 Task: Create List Brand Identity Review in Board Reputation Management Platforms to Workspace Intellectual Property Services. Create List Brand Identity Standards in Board Social Media Listening and Sentiment Analysis to Workspace Intellectual Property Services. Create List Brand Identity Assets in Board Market Analysis for Industry Regulation Compliance to Workspace Intellectual Property Services
Action: Mouse moved to (80, 294)
Screenshot: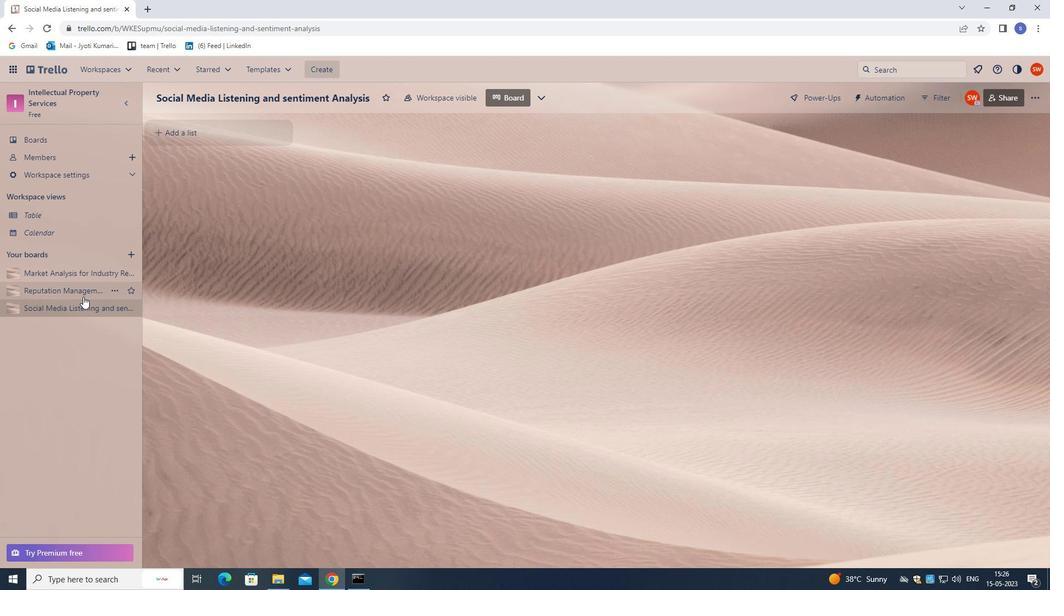 
Action: Mouse pressed left at (80, 294)
Screenshot: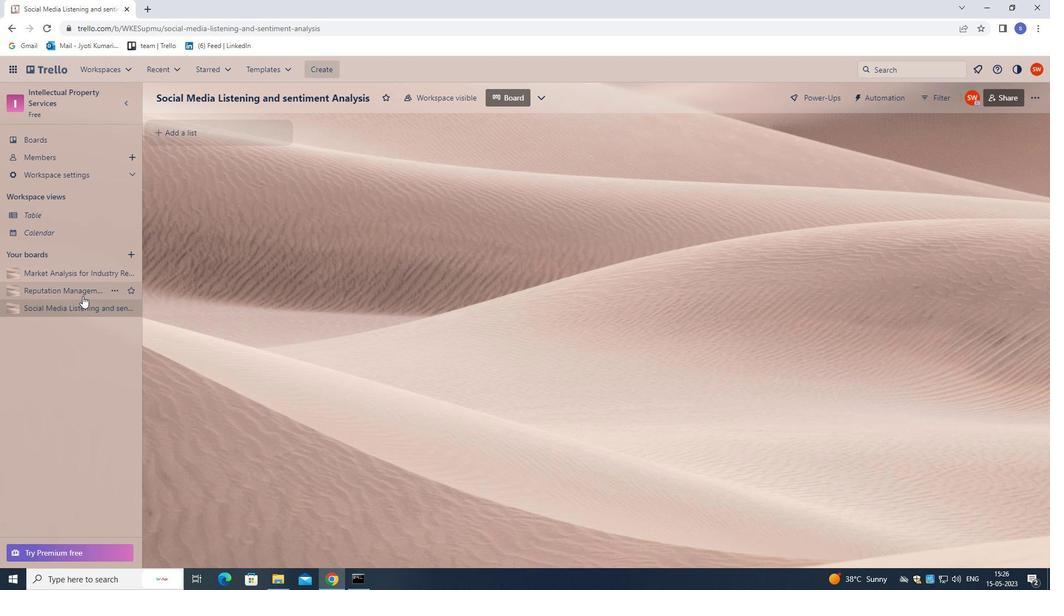 
Action: Mouse moved to (198, 137)
Screenshot: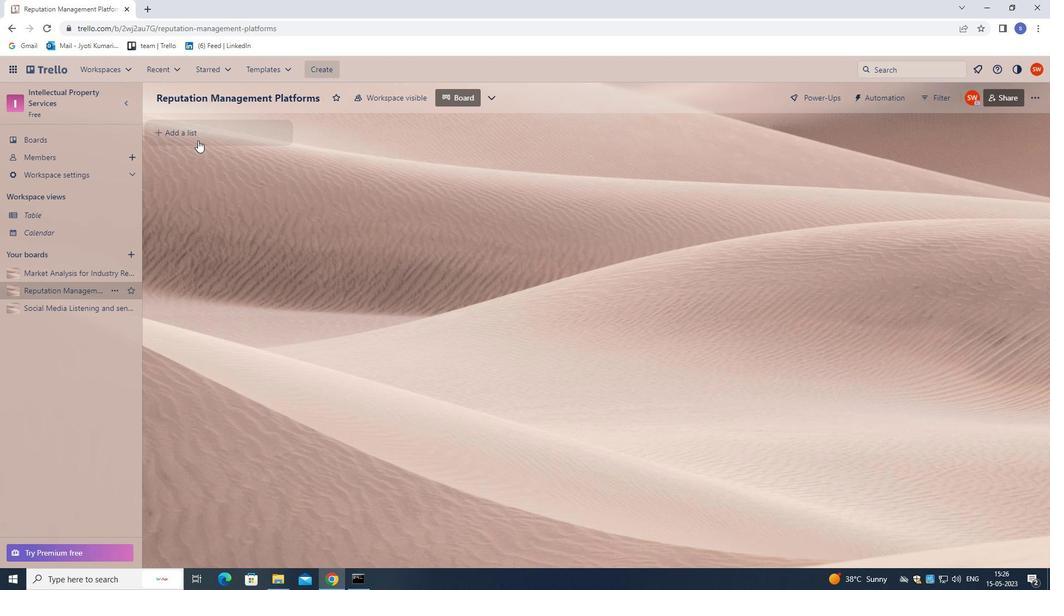 
Action: Mouse pressed left at (198, 137)
Screenshot: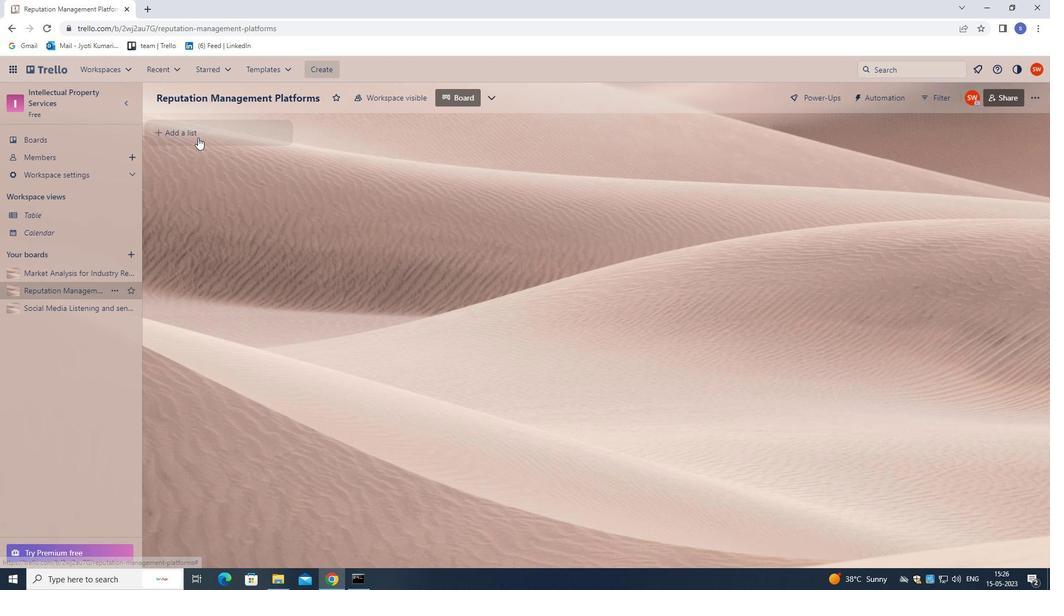 
Action: Mouse moved to (253, 270)
Screenshot: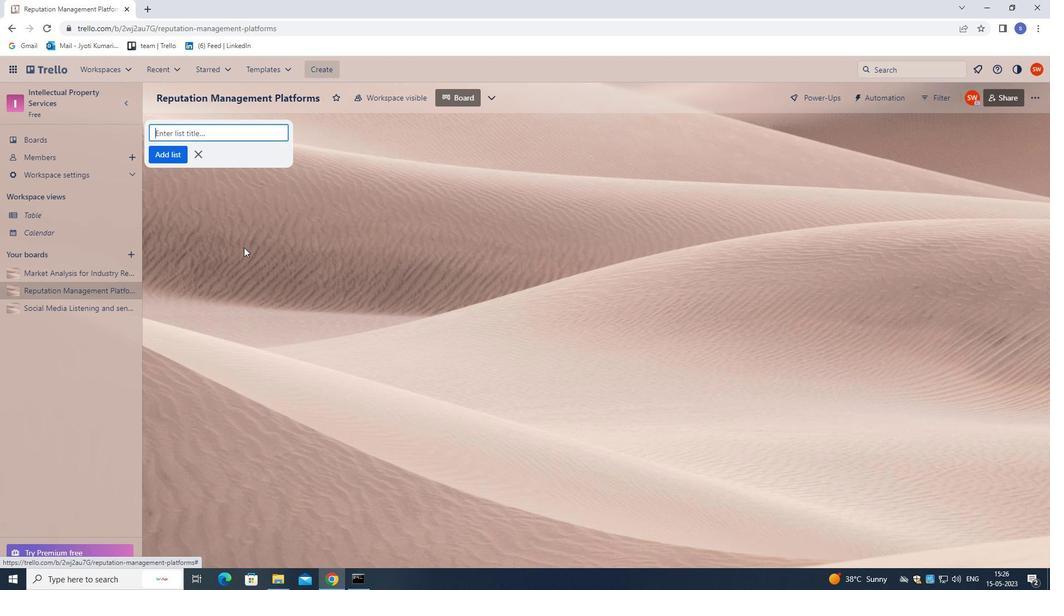 
Action: Key pressed <Key.shift><Key.shift><Key.shift><Key.shift><Key.shift><Key.shift><Key.shift><Key.shift><Key.shift><Key.shift><Key.shift><Key.shift><Key.shift><Key.shift><Key.shift><Key.shift><Key.shift>BRAND<Key.space><Key.shift>IDENTITY<Key.space><Key.shift>STANDARDS<Key.enter>
Screenshot: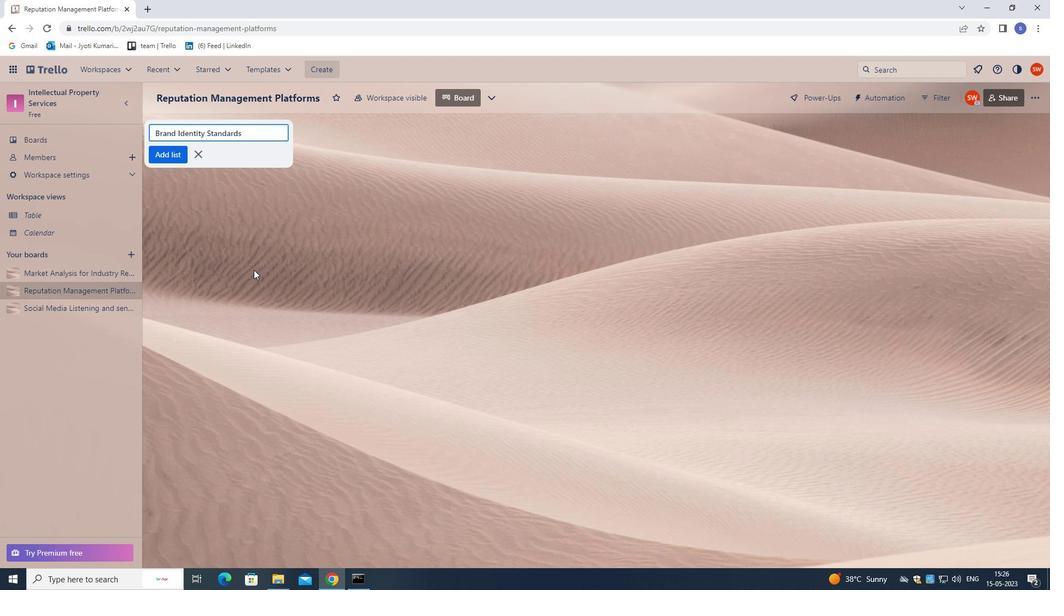 
Action: Mouse moved to (57, 310)
Screenshot: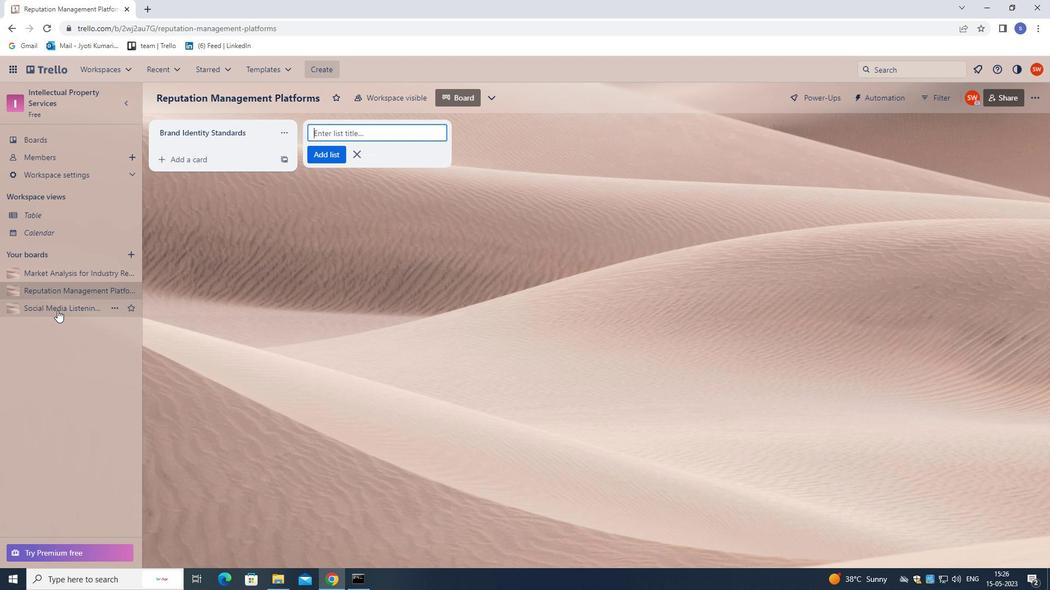 
Action: Mouse pressed left at (57, 310)
Screenshot: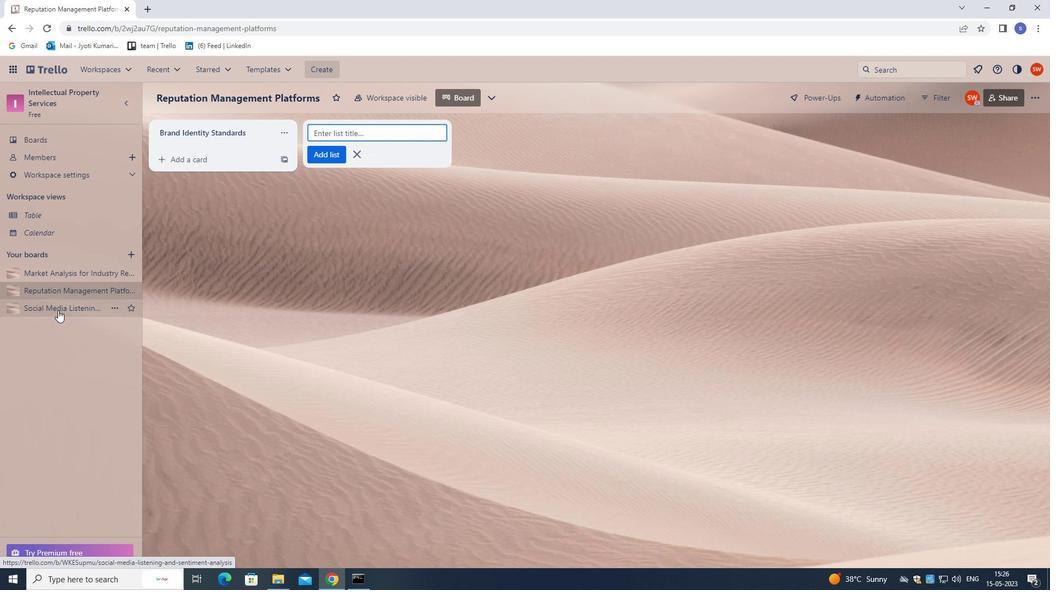 
Action: Mouse moved to (198, 132)
Screenshot: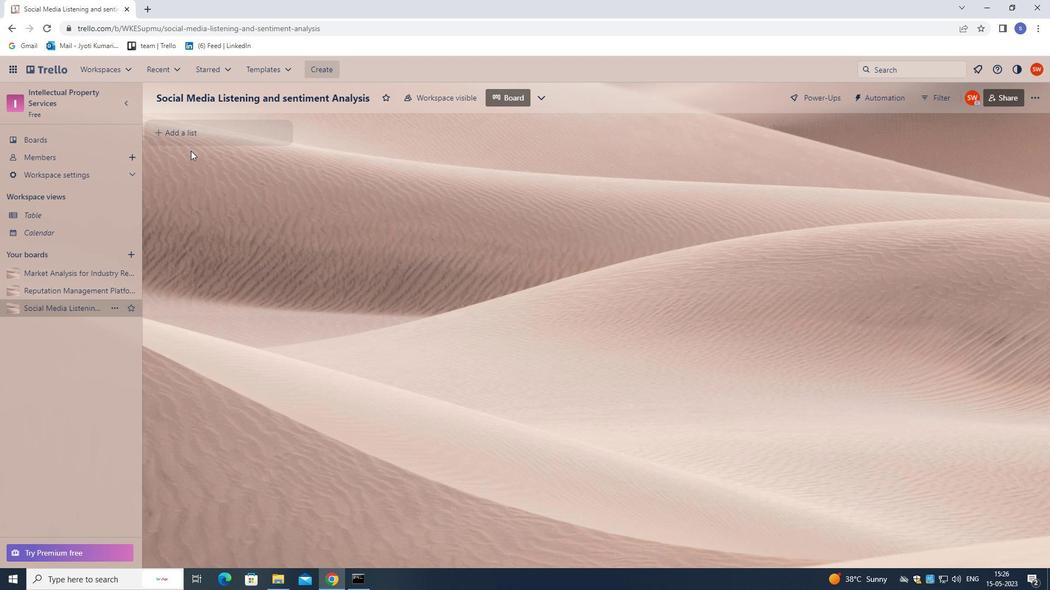 
Action: Mouse pressed left at (198, 132)
Screenshot: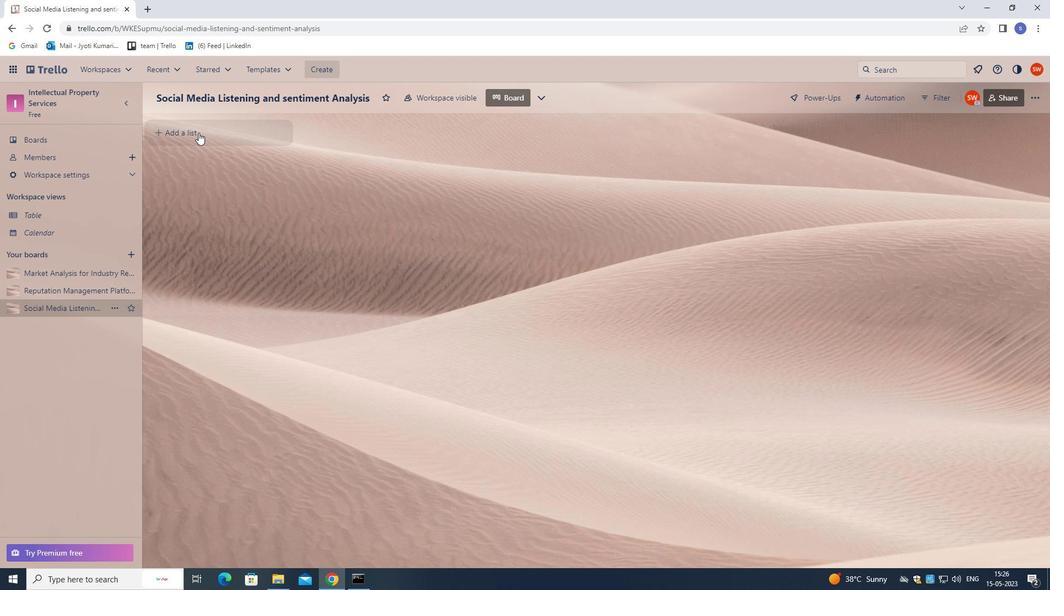 
Action: Mouse moved to (187, 252)
Screenshot: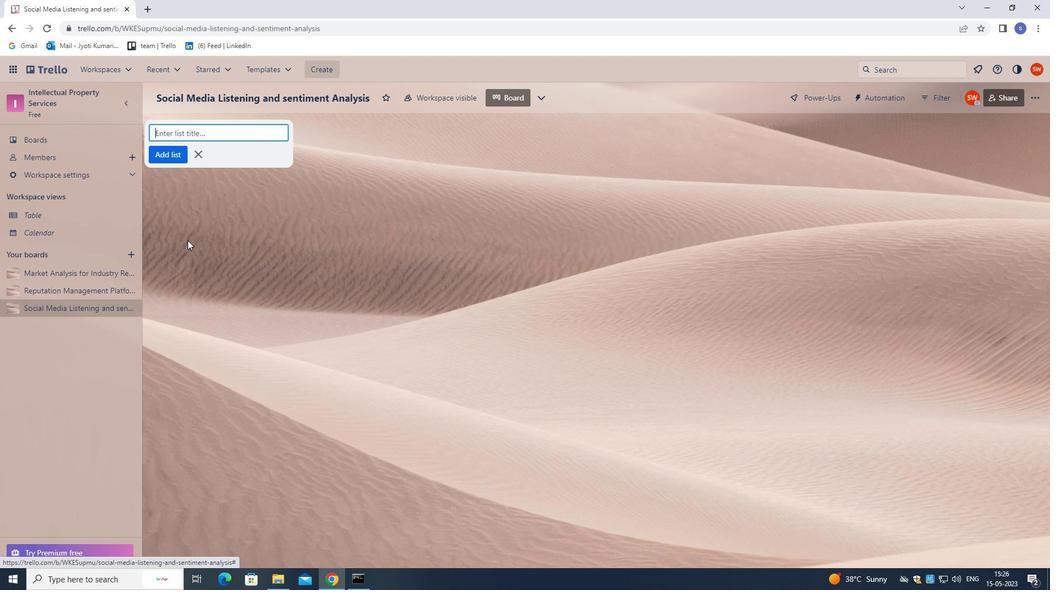 
Action: Key pressed <Key.shift>BRAND<Key.space><Key.shift><Key.shift>IDENTITY<Key.space><Key.shift><Key.shift><Key.shift><Key.shift><Key.shift><Key.shift><Key.shift><Key.shift><Key.shift><Key.shift><Key.shift><Key.shift><Key.shift><Key.shift><Key.shift><Key.shift><Key.shift><Key.shift><Key.shift><Key.shift><Key.shift><Key.shift><Key.shift><Key.shift><Key.shift><Key.shift><Key.shift><Key.shift><Key.shift><Key.shift><Key.shift><Key.shift><Key.shift><Key.shift><Key.shift><Key.shift><Key.shift><Key.shift><Key.shift><Key.shift><Key.shift><Key.shift><Key.shift><Key.shift><Key.shift><Key.shift><Key.shift><Key.shift><Key.shift><Key.shift><Key.shift><Key.shift><Key.shift><Key.shift><Key.shift><Key.shift><Key.shift><Key.shift><Key.shift><Key.shift><Key.shift><Key.shift><Key.shift><Key.shift><Key.shift><Key.shift><Key.shift><Key.shift><Key.shift><Key.shift><Key.shift><Key.shift><Key.shift><Key.shift><Key.shift><Key.shift><Key.shift><Key.shift><Key.shift><Key.shift><Key.shift><Key.shift><Key.shift><Key.shift><Key.shift><Key.shift><Key.shift><Key.shift><Key.shift><Key.shift><Key.shift><Key.shift><Key.shift><Key.shift><Key.shift><Key.shift><Key.shift><Key.shift><Key.shift><Key.shift><Key.shift><Key.shift><Key.shift><Key.shift><Key.shift><Key.shift><Key.shift><Key.shift><Key.shift><Key.shift><Key.shift><Key.shift><Key.shift><Key.shift><Key.shift><Key.shift><Key.shift><Key.shift><Key.shift><Key.shift><Key.shift><Key.shift><Key.shift><Key.shift><Key.shift><Key.shift><Key.shift><Key.shift><Key.shift><Key.shift><Key.shift><Key.shift><Key.shift><Key.shift><Key.shift>STANDARD<Key.enter>
Screenshot: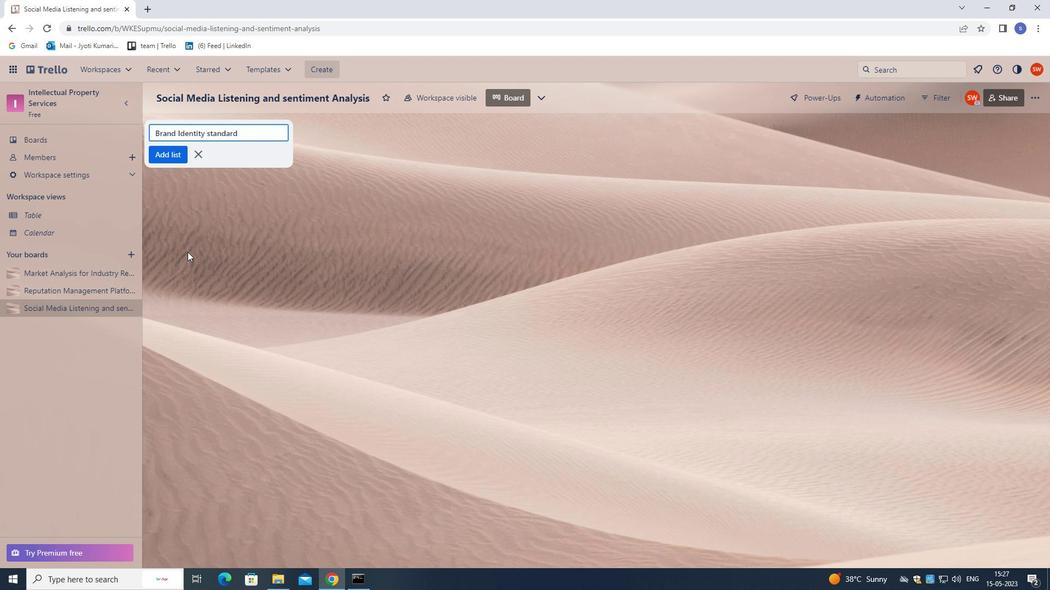
Action: Mouse moved to (57, 276)
Screenshot: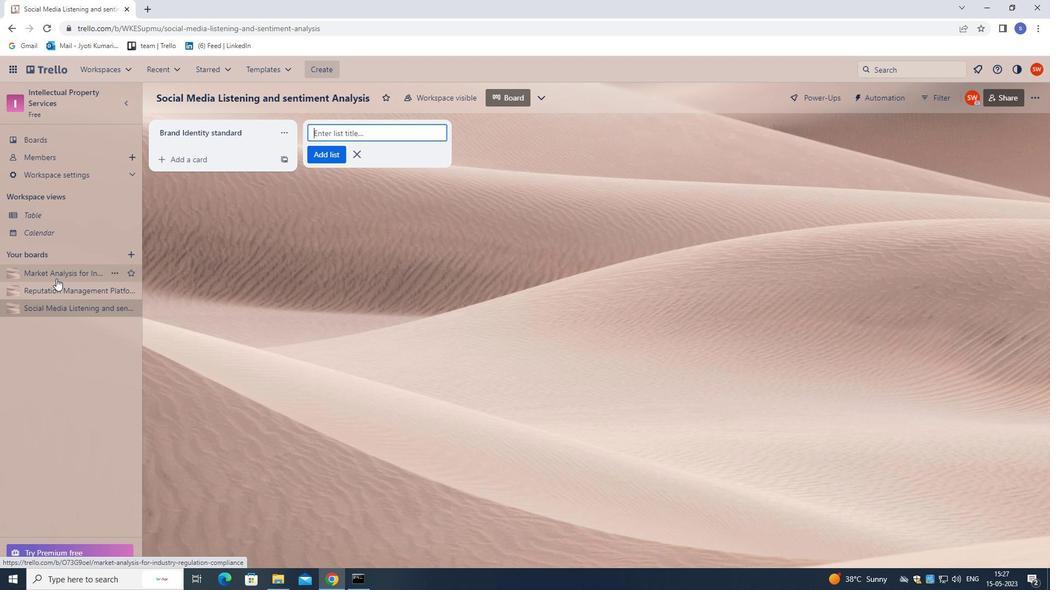 
Action: Mouse pressed left at (57, 276)
Screenshot: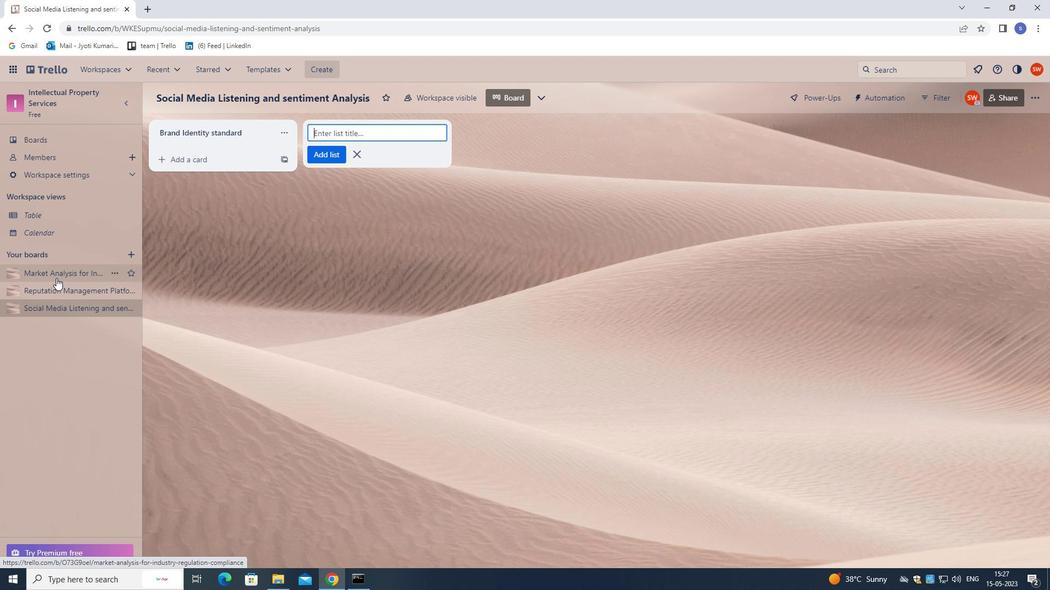 
Action: Mouse moved to (200, 138)
Screenshot: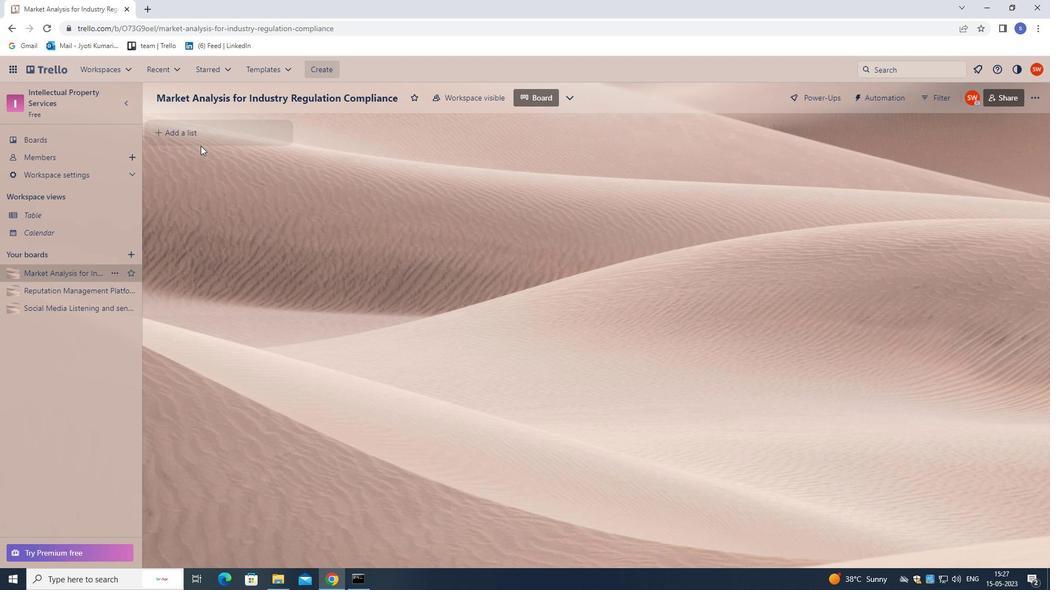 
Action: Mouse pressed left at (200, 138)
Screenshot: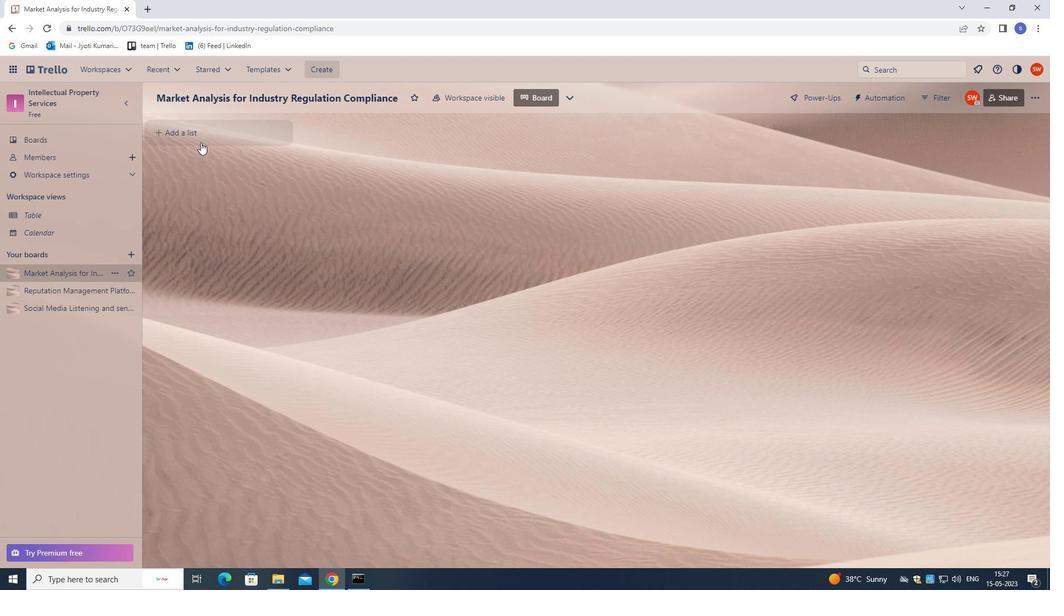 
Action: Mouse moved to (182, 204)
Screenshot: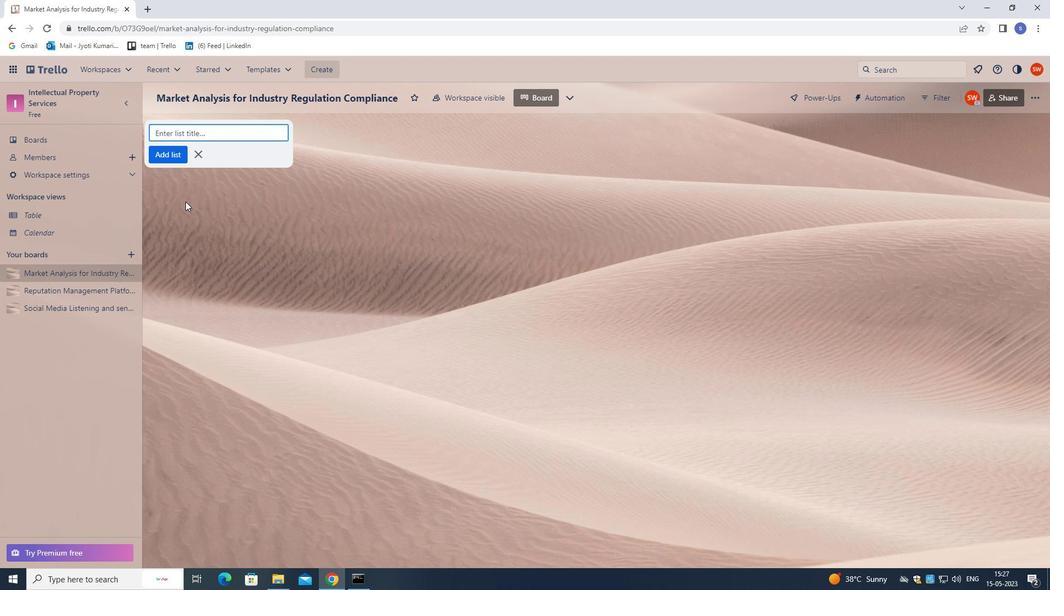 
Action: Key pressed <Key.shift>BRAND<Key.space><Key.shift>IDENTITY<Key.space><Key.shift>ASSETS<Key.left><Key.left><Key.left><Key.left><Key.left><Key.backspace><Key.shift>A
Screenshot: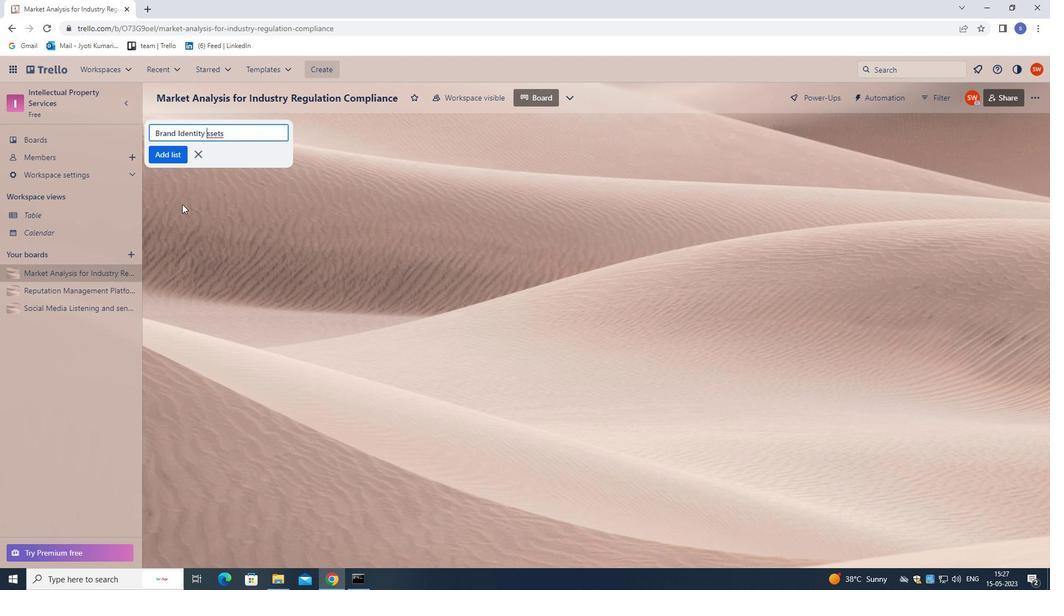 
Action: Mouse moved to (181, 230)
Screenshot: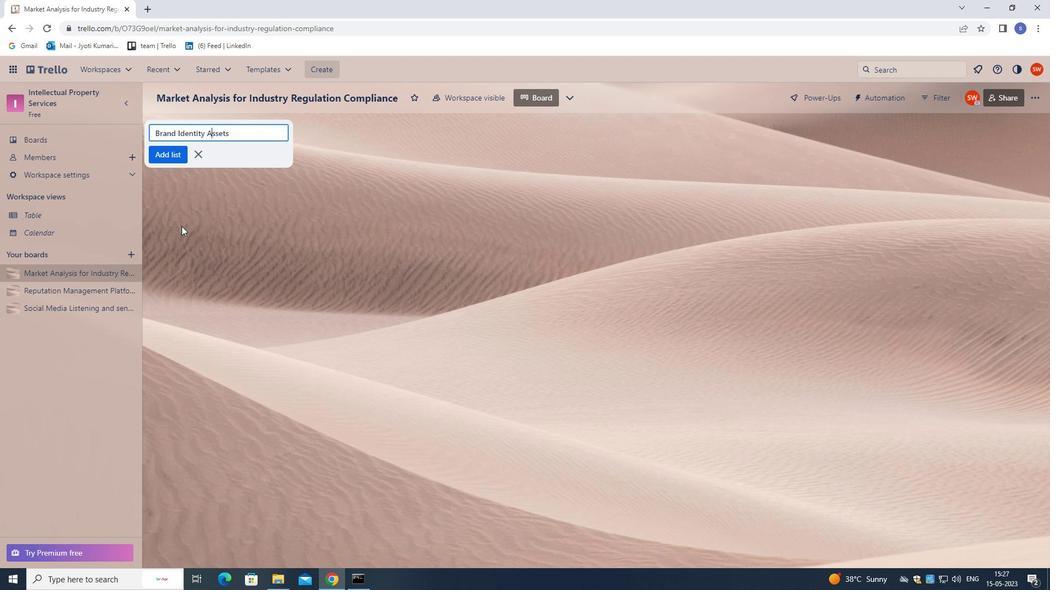 
Action: Key pressed <Key.enter>
Screenshot: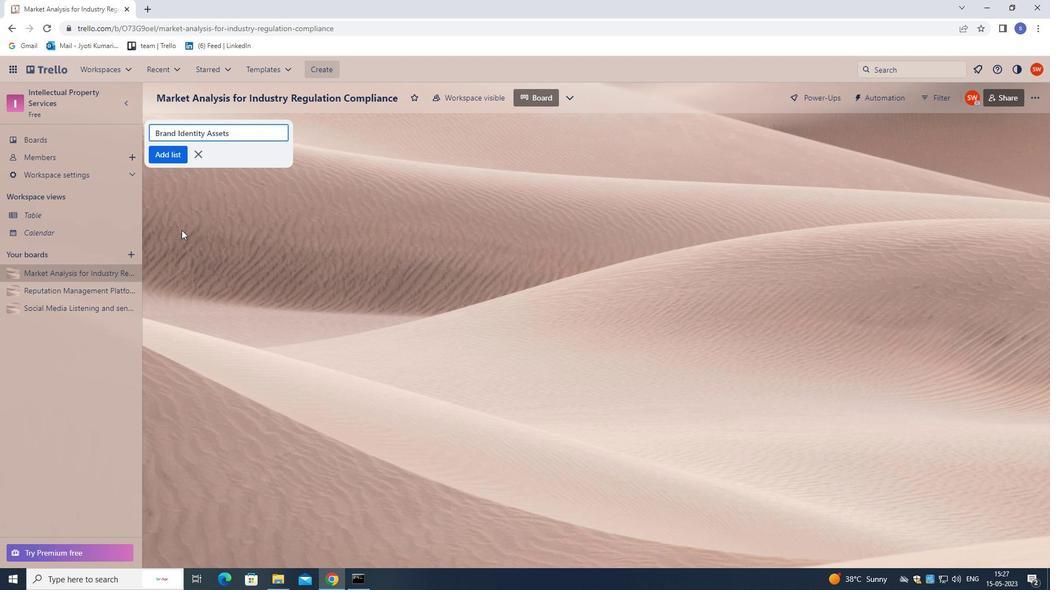 
Action: Mouse moved to (181, 230)
Screenshot: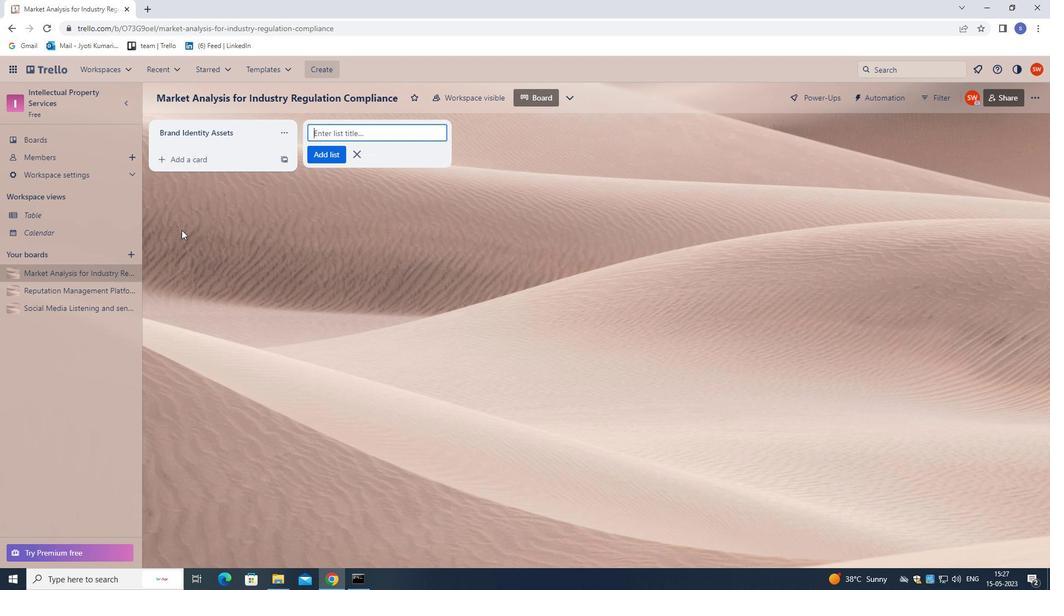 
